 Task: Set the Low-priority code for DVB-T reception parameters to 9/10.
Action: Mouse moved to (123, 17)
Screenshot: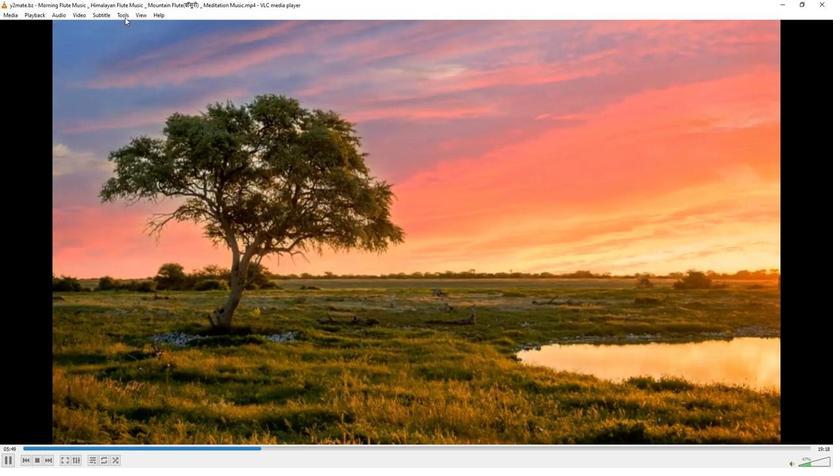 
Action: Mouse pressed left at (123, 17)
Screenshot: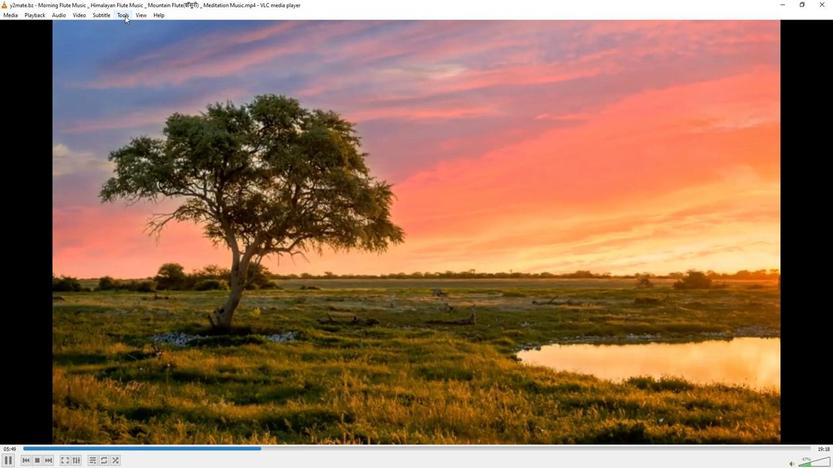 
Action: Mouse moved to (149, 121)
Screenshot: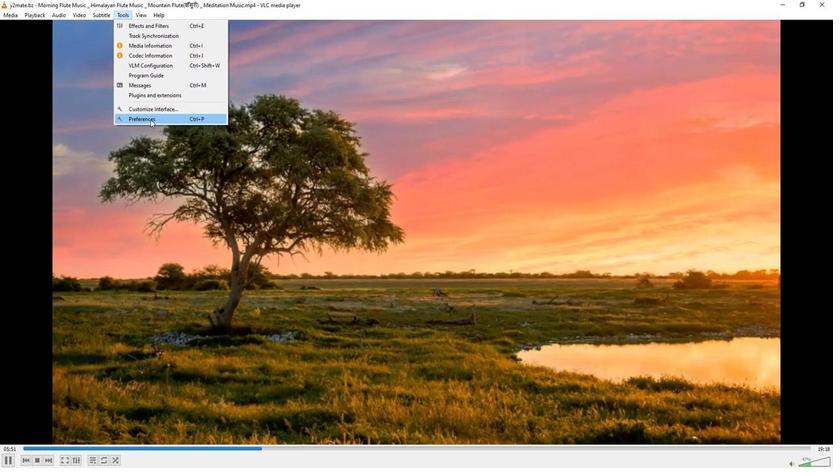 
Action: Mouse pressed left at (149, 121)
Screenshot: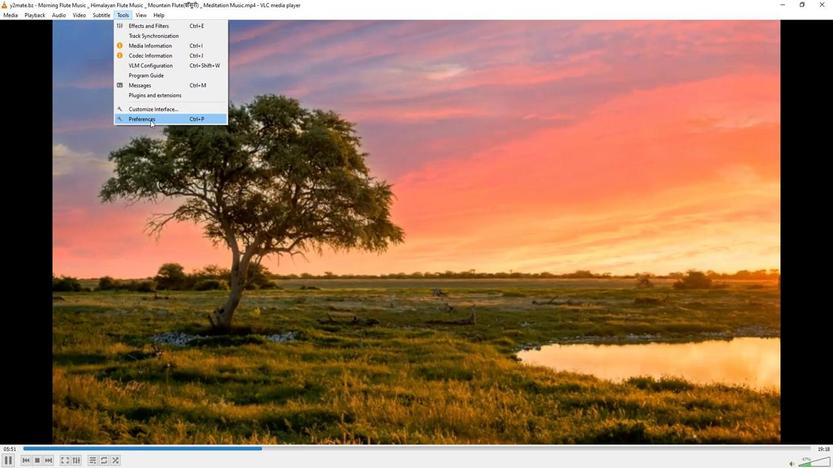 
Action: Mouse moved to (274, 380)
Screenshot: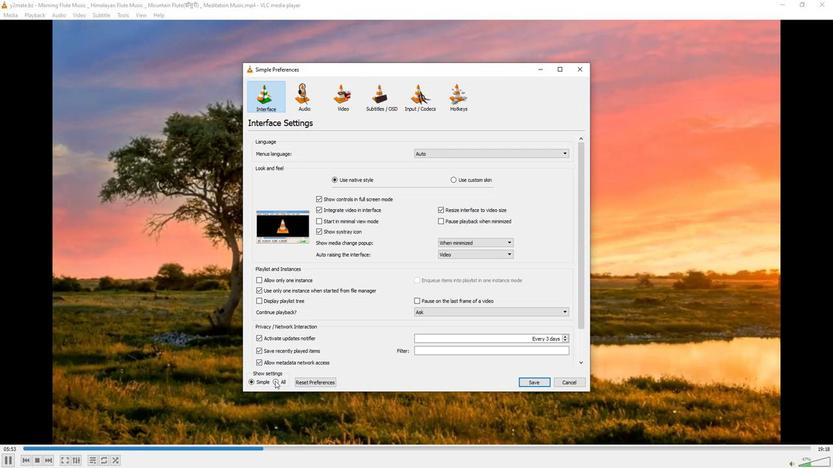 
Action: Mouse pressed left at (274, 380)
Screenshot: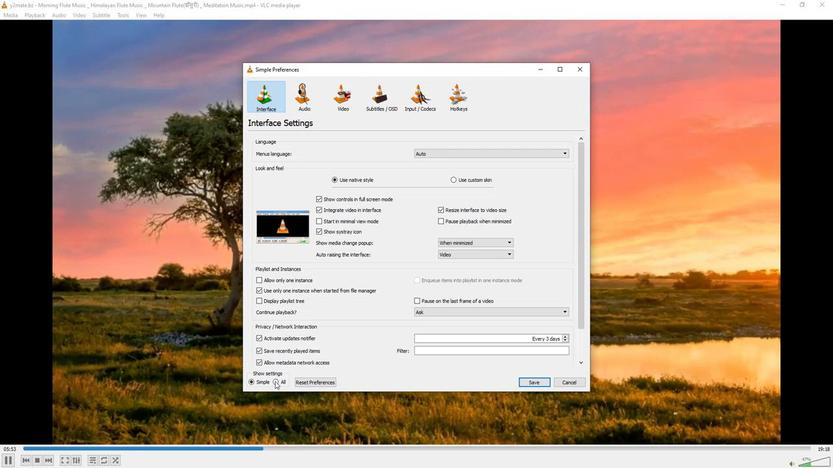 
Action: Mouse moved to (262, 234)
Screenshot: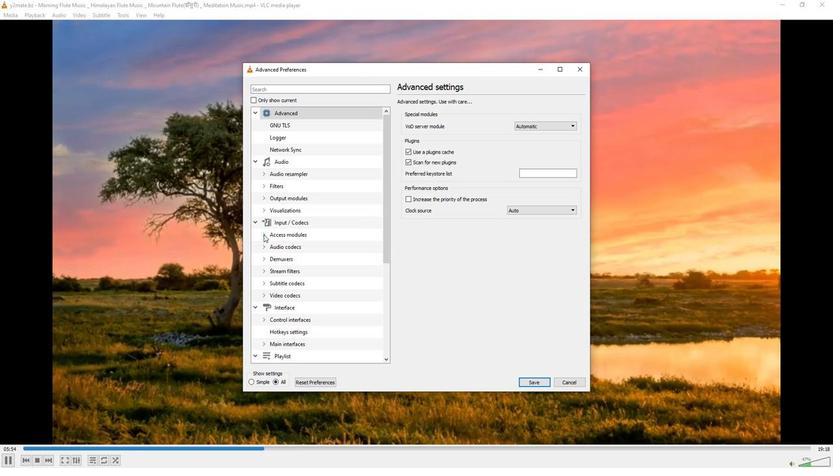 
Action: Mouse pressed left at (262, 234)
Screenshot: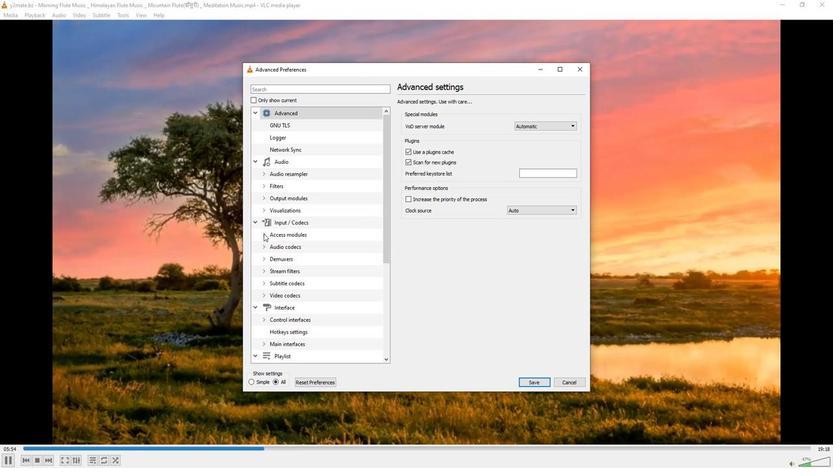 
Action: Mouse moved to (286, 308)
Screenshot: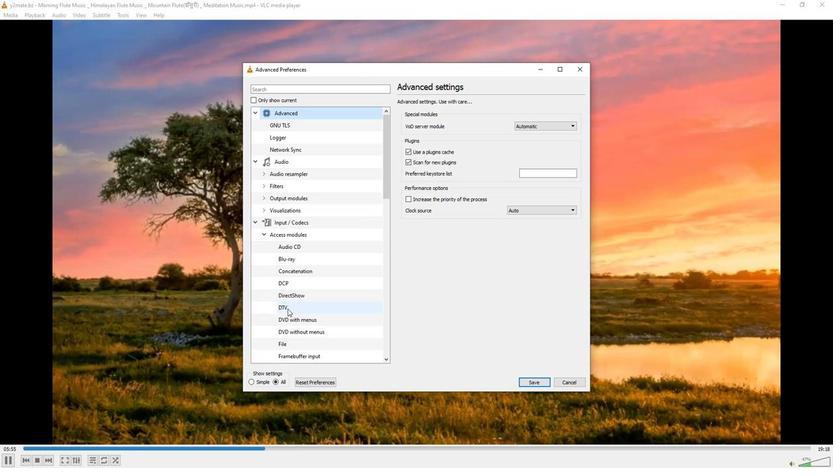 
Action: Mouse pressed left at (286, 308)
Screenshot: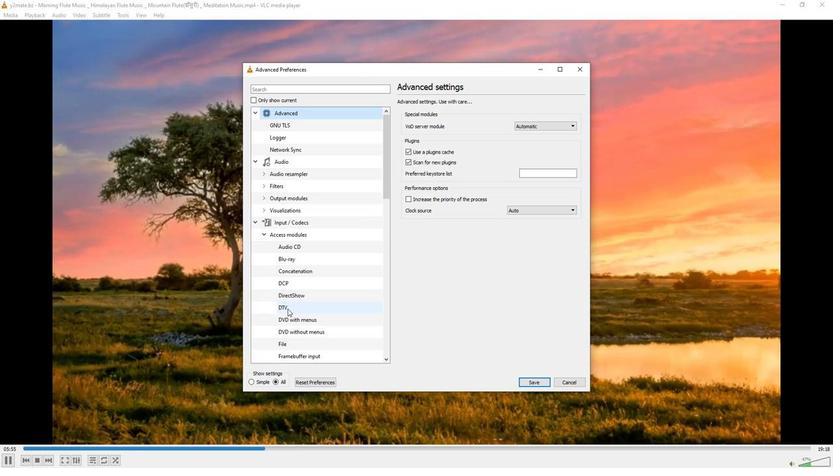 
Action: Mouse moved to (542, 235)
Screenshot: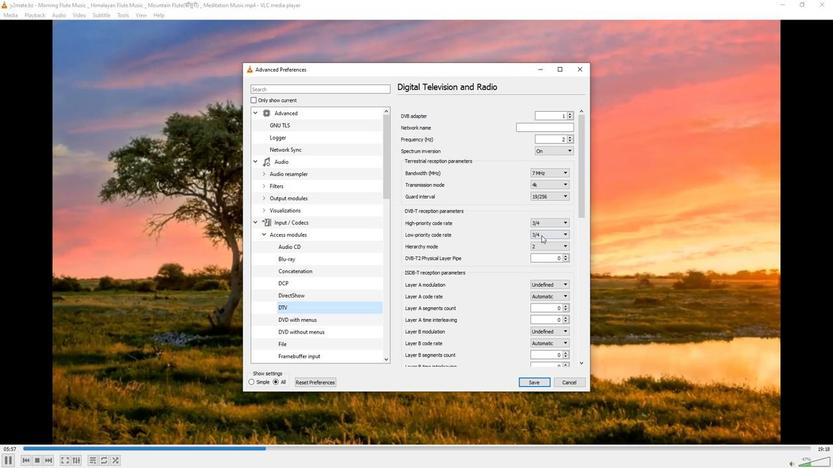
Action: Mouse pressed left at (542, 235)
Screenshot: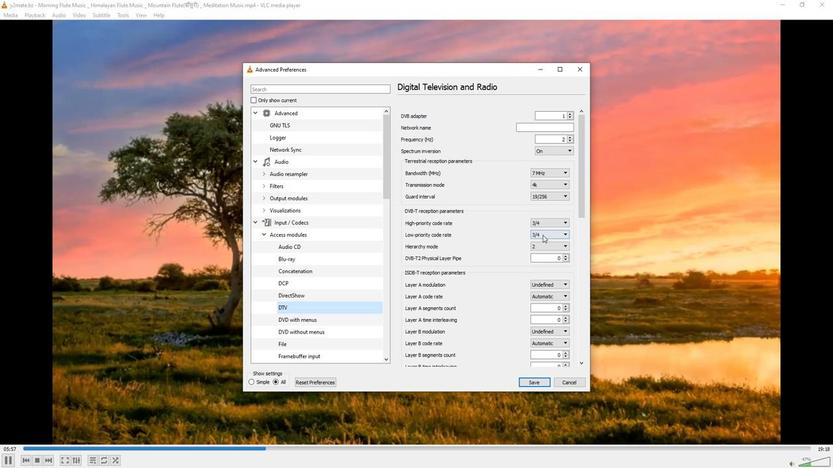 
Action: Mouse moved to (543, 243)
Screenshot: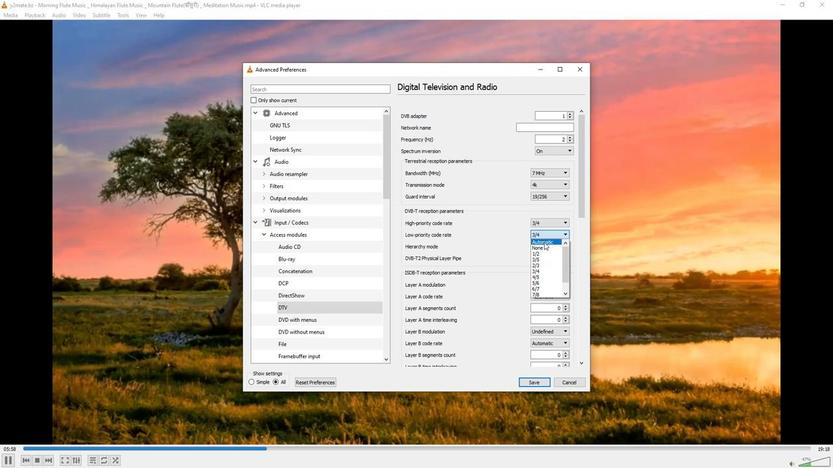 
Action: Mouse scrolled (543, 242) with delta (0, 0)
Screenshot: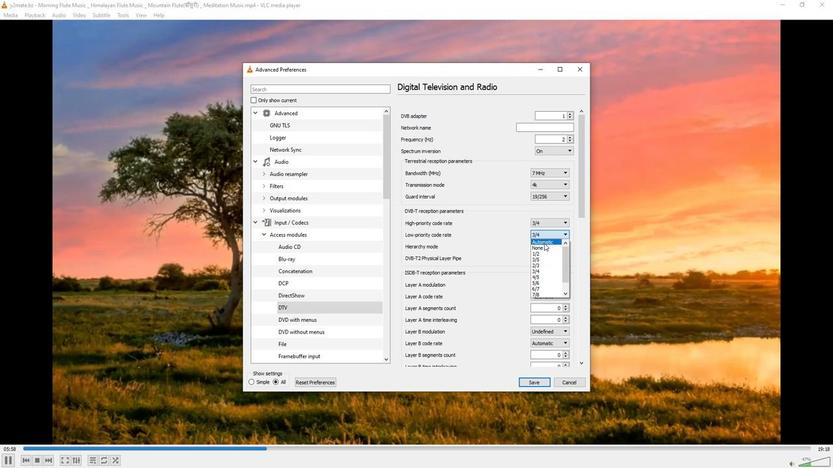 
Action: Mouse moved to (543, 247)
Screenshot: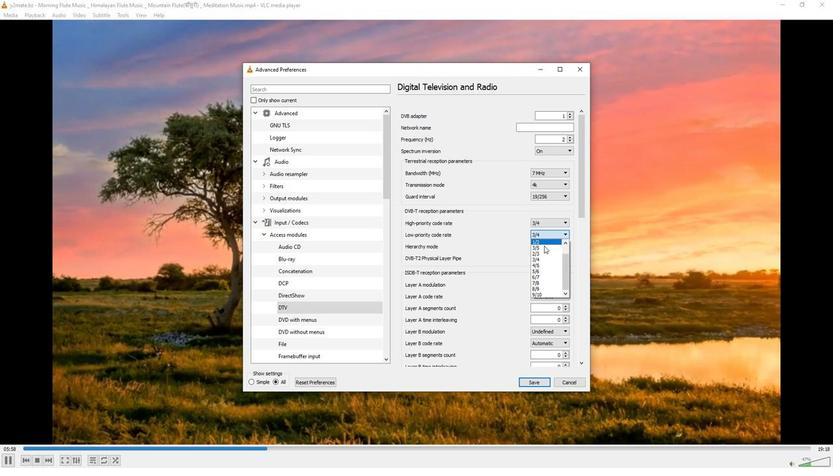 
Action: Mouse scrolled (543, 247) with delta (0, 0)
Screenshot: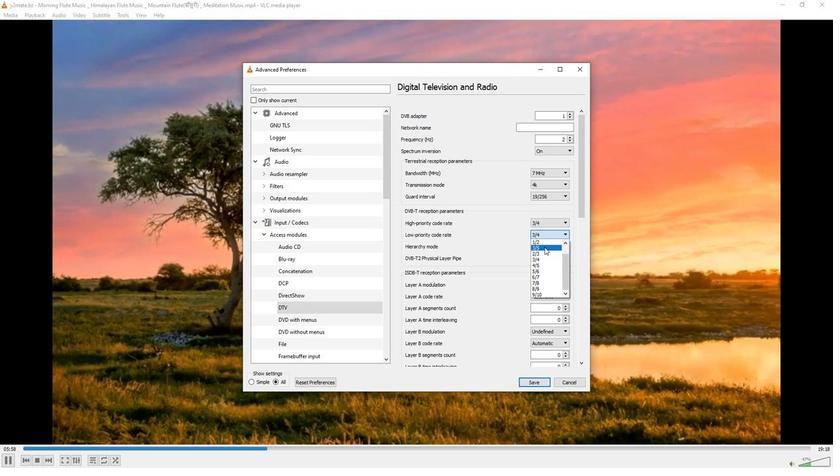 
Action: Mouse moved to (549, 294)
Screenshot: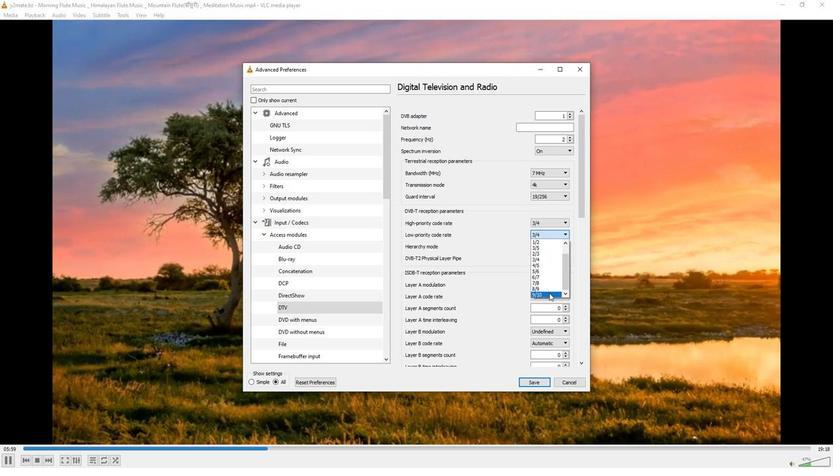 
Action: Mouse pressed left at (549, 294)
Screenshot: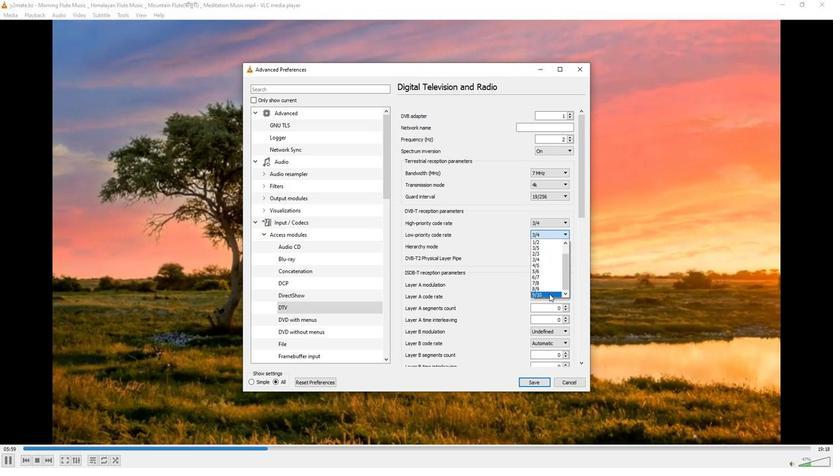 
Action: Mouse moved to (524, 281)
Screenshot: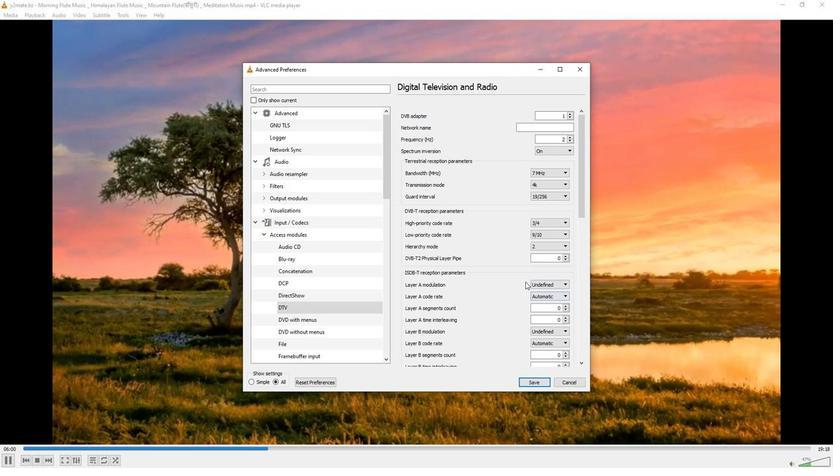 
